 Task: Add a condition where "Ticket status Contains at least one of the following Closed" in pending tickets.
Action: Mouse moved to (137, 454)
Screenshot: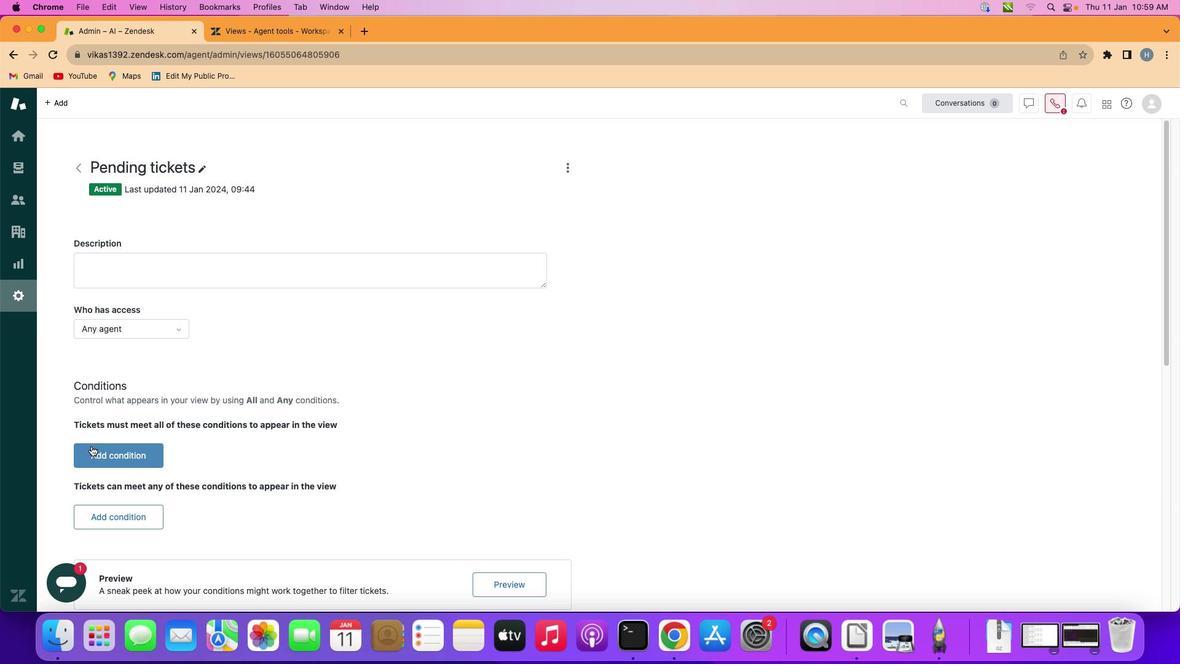 
Action: Mouse pressed left at (137, 454)
Screenshot: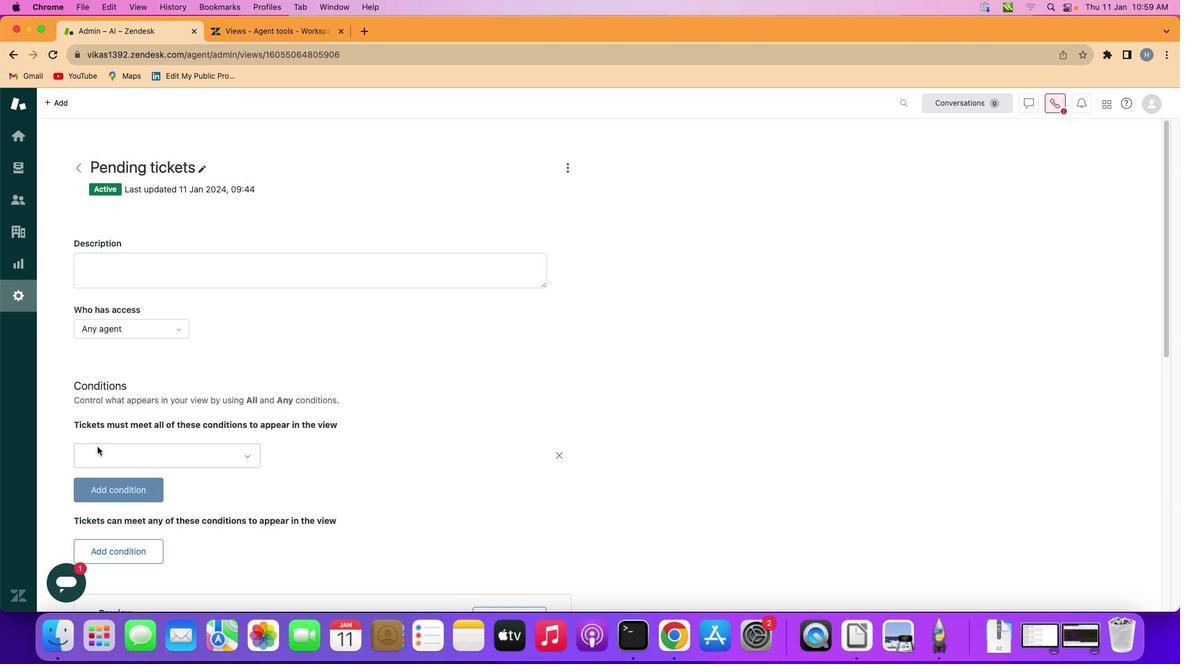 
Action: Mouse moved to (206, 455)
Screenshot: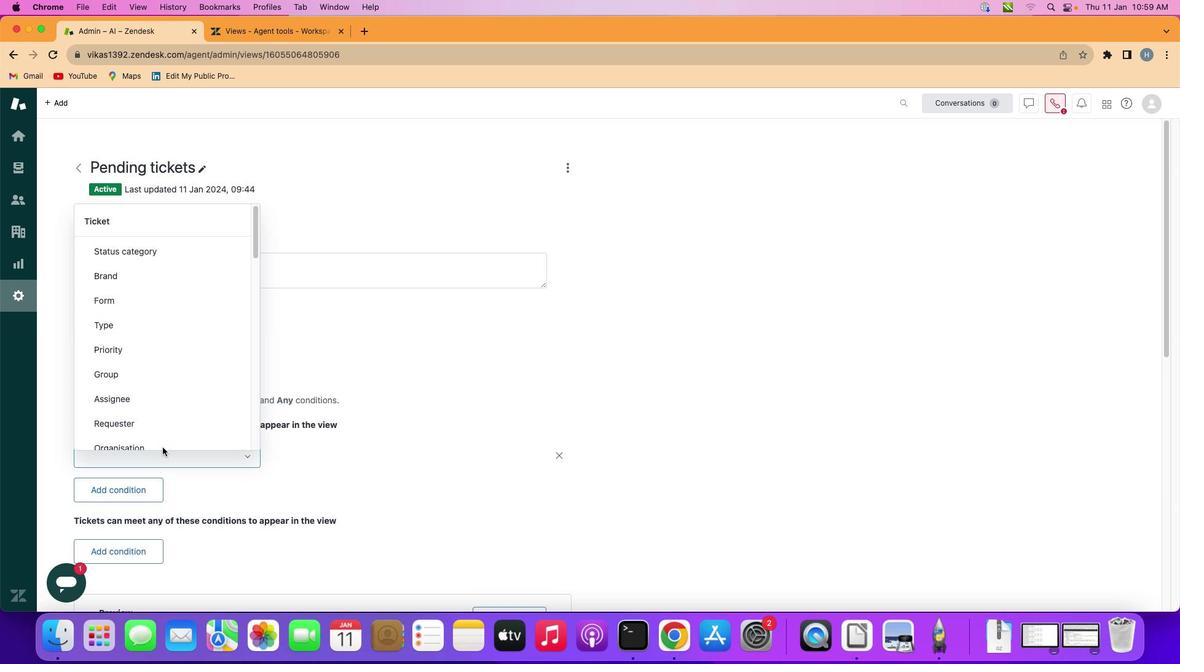
Action: Mouse pressed left at (206, 455)
Screenshot: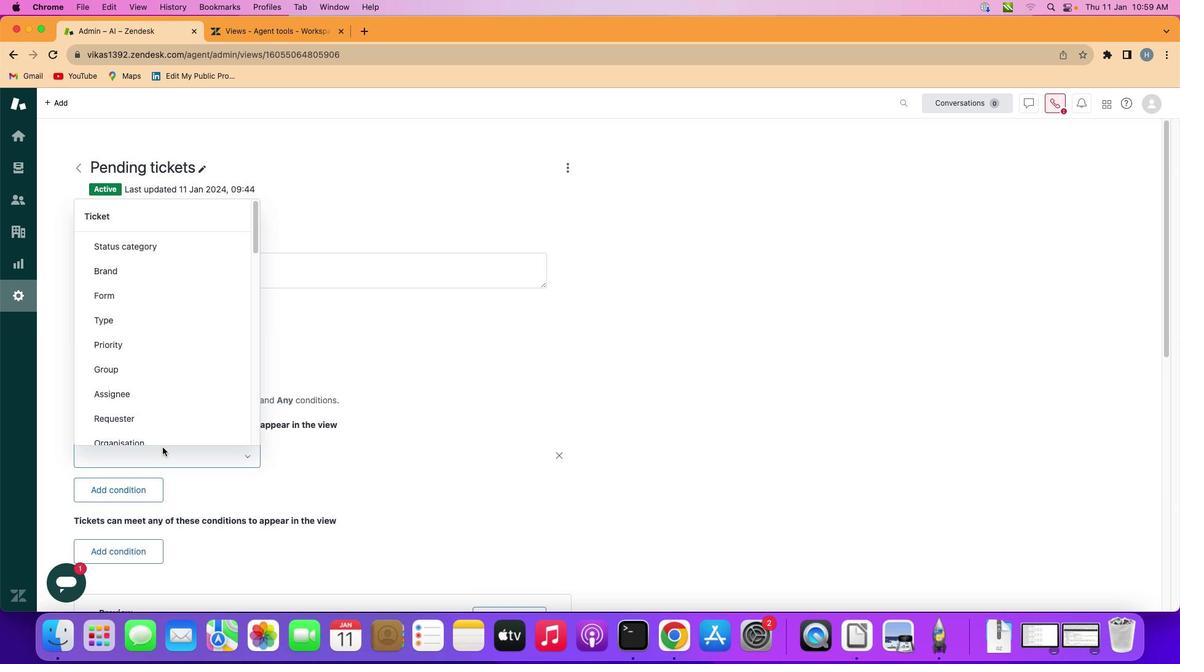 
Action: Mouse moved to (220, 351)
Screenshot: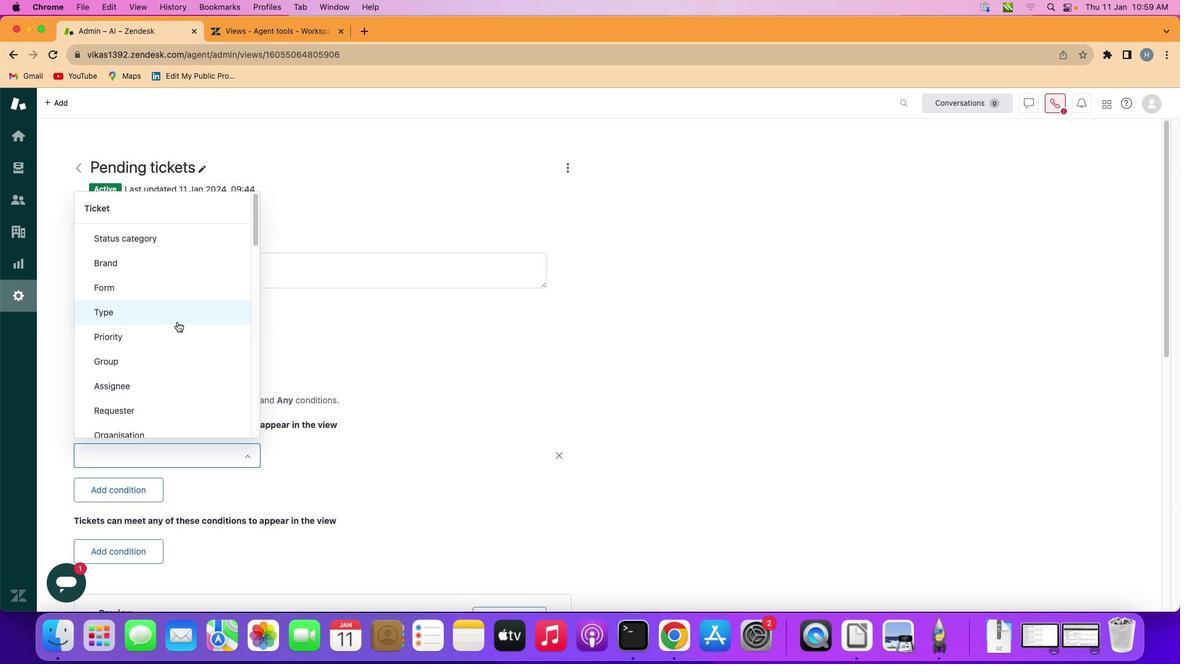 
Action: Mouse scrolled (220, 351) with delta (49, 83)
Screenshot: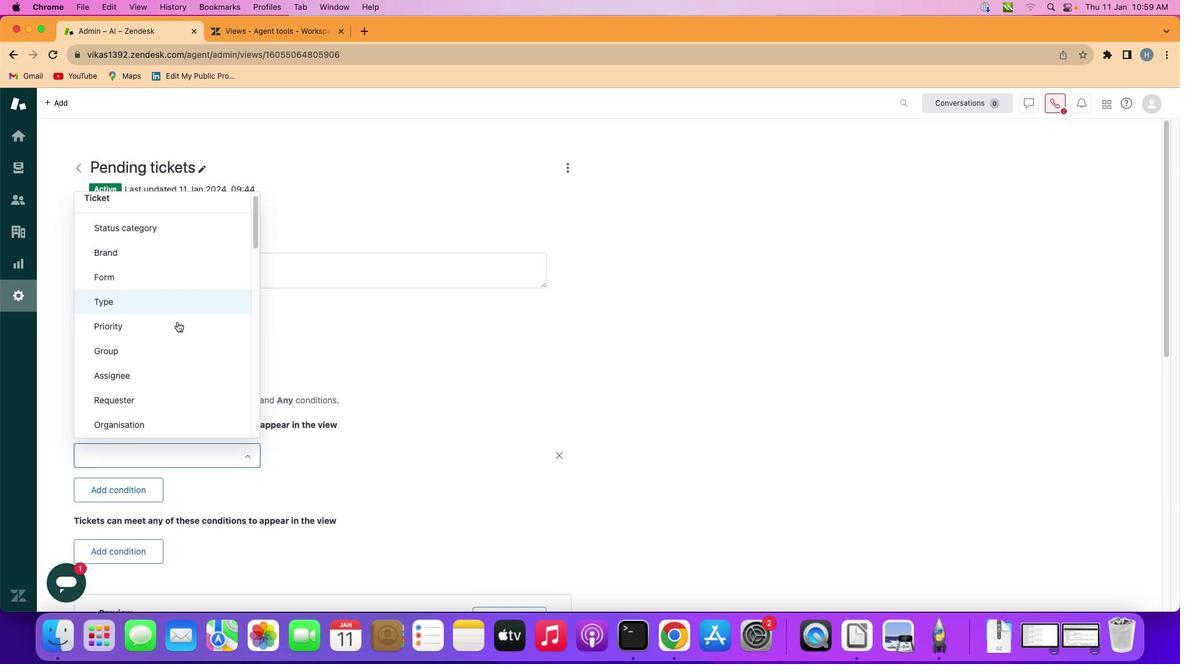 
Action: Mouse scrolled (220, 351) with delta (49, 83)
Screenshot: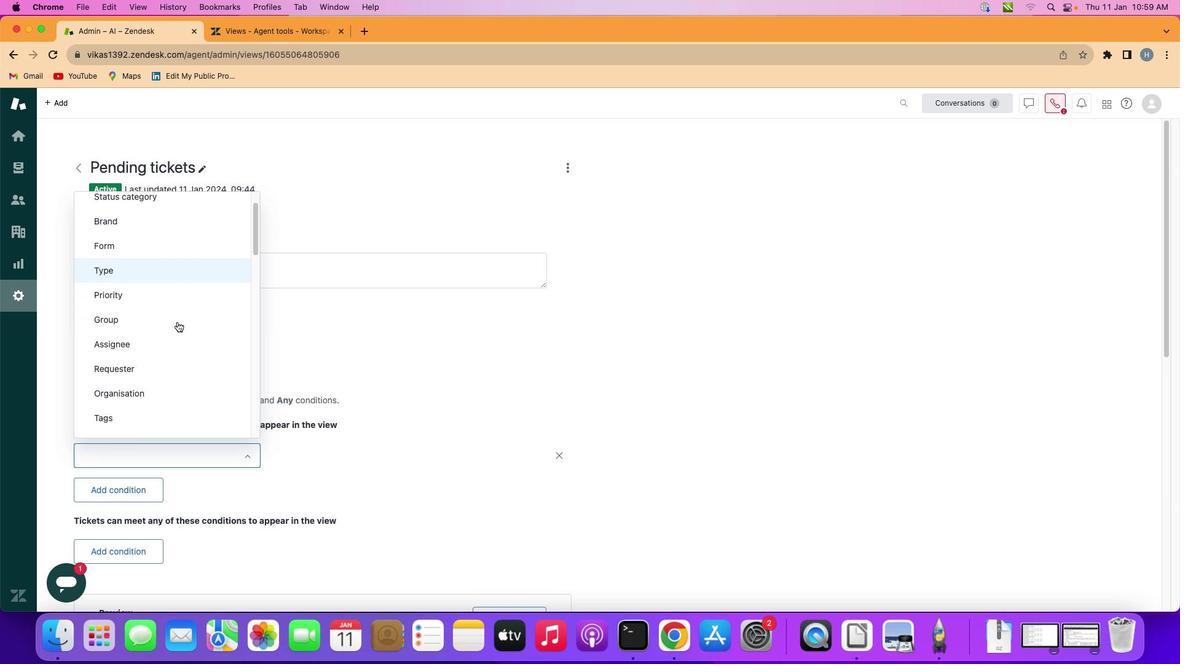 
Action: Mouse scrolled (220, 351) with delta (49, 83)
Screenshot: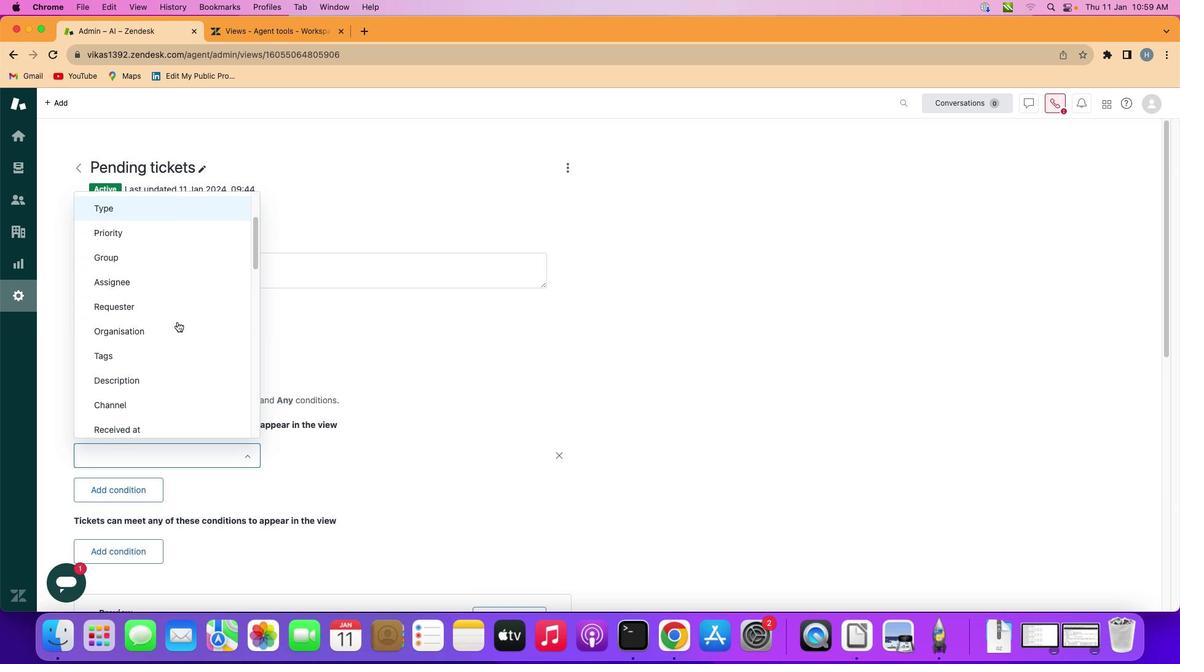 
Action: Mouse scrolled (220, 351) with delta (49, 82)
Screenshot: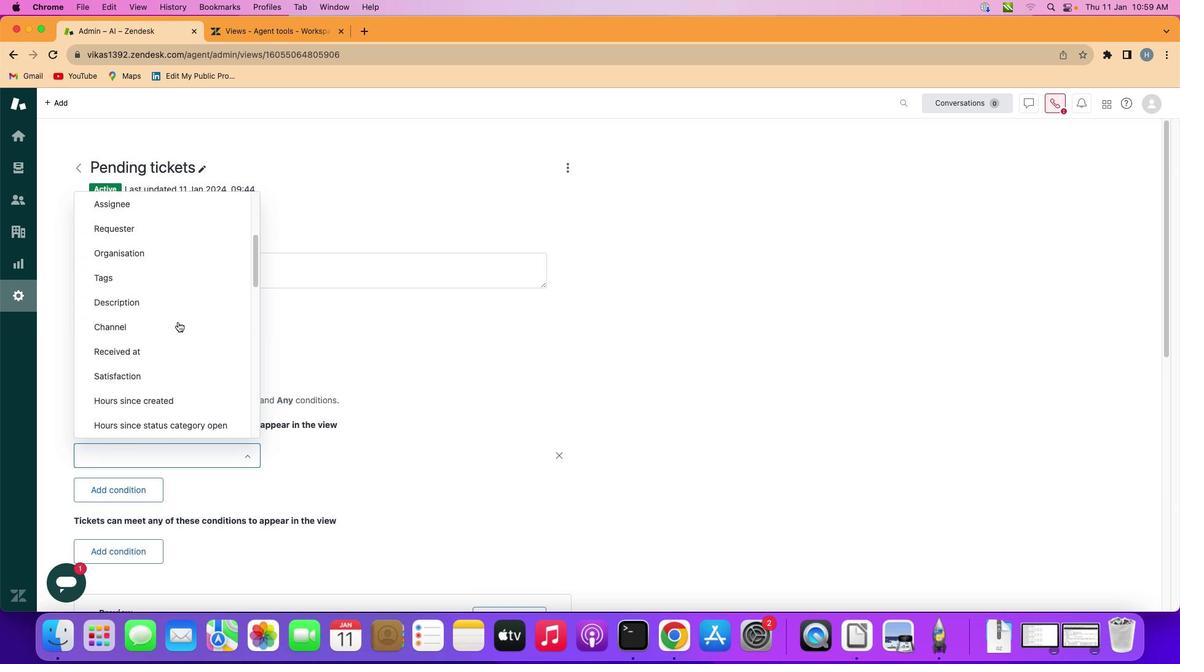 
Action: Mouse scrolled (220, 351) with delta (49, 81)
Screenshot: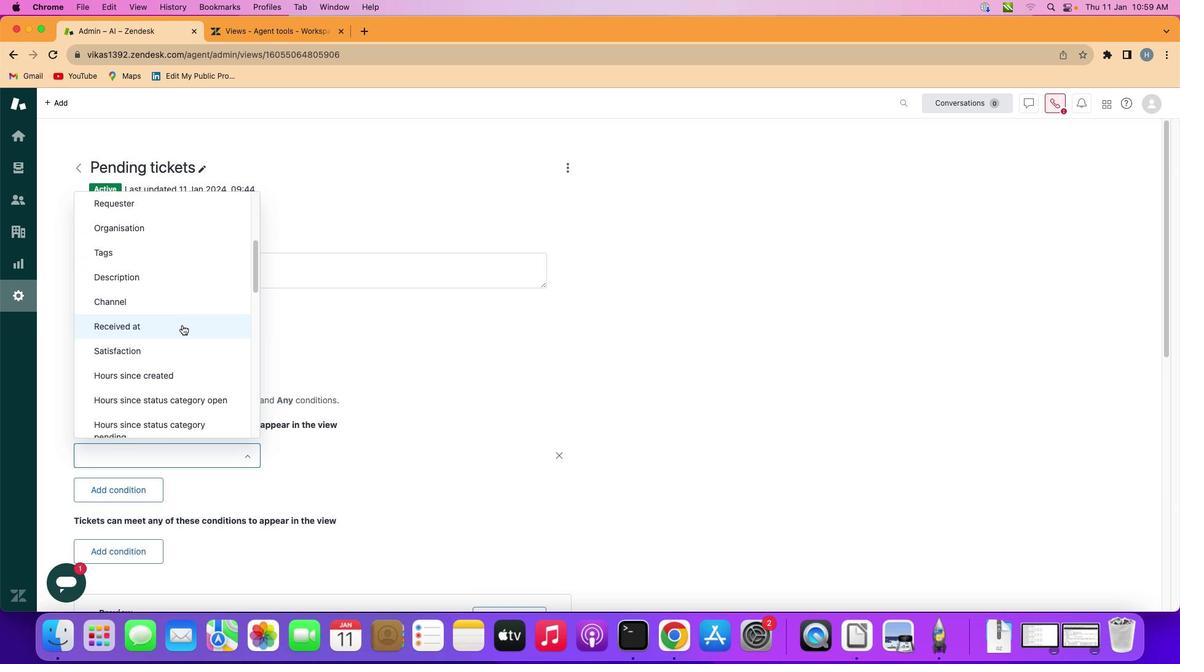 
Action: Mouse moved to (234, 362)
Screenshot: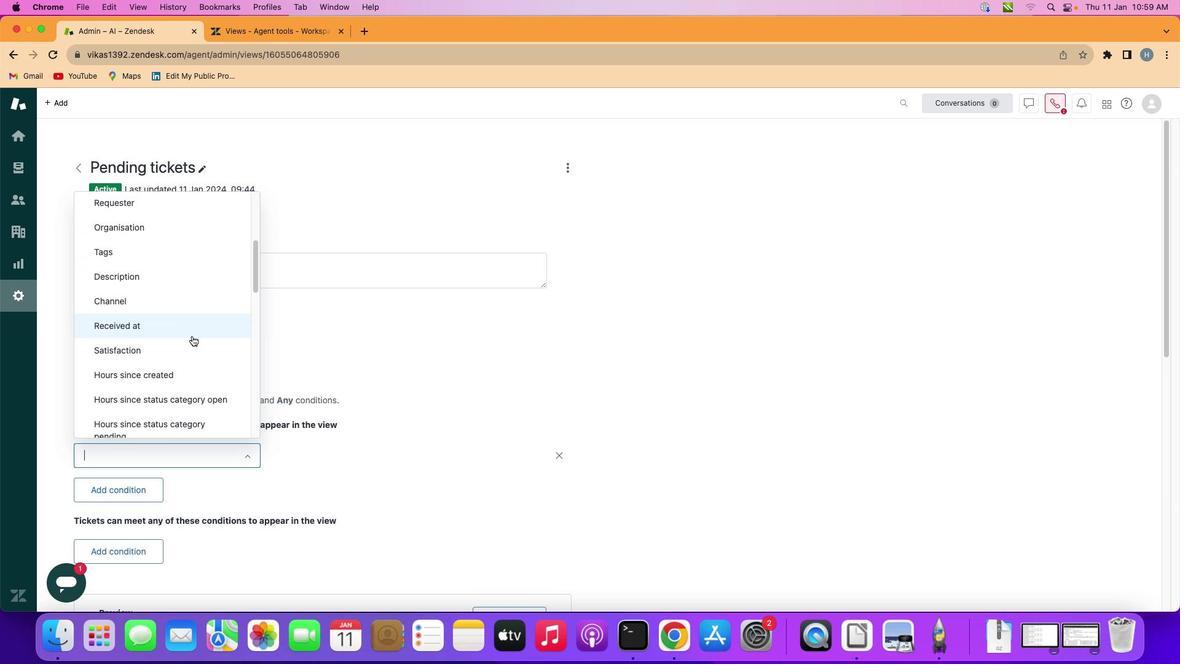 
Action: Mouse scrolled (234, 362) with delta (49, 83)
Screenshot: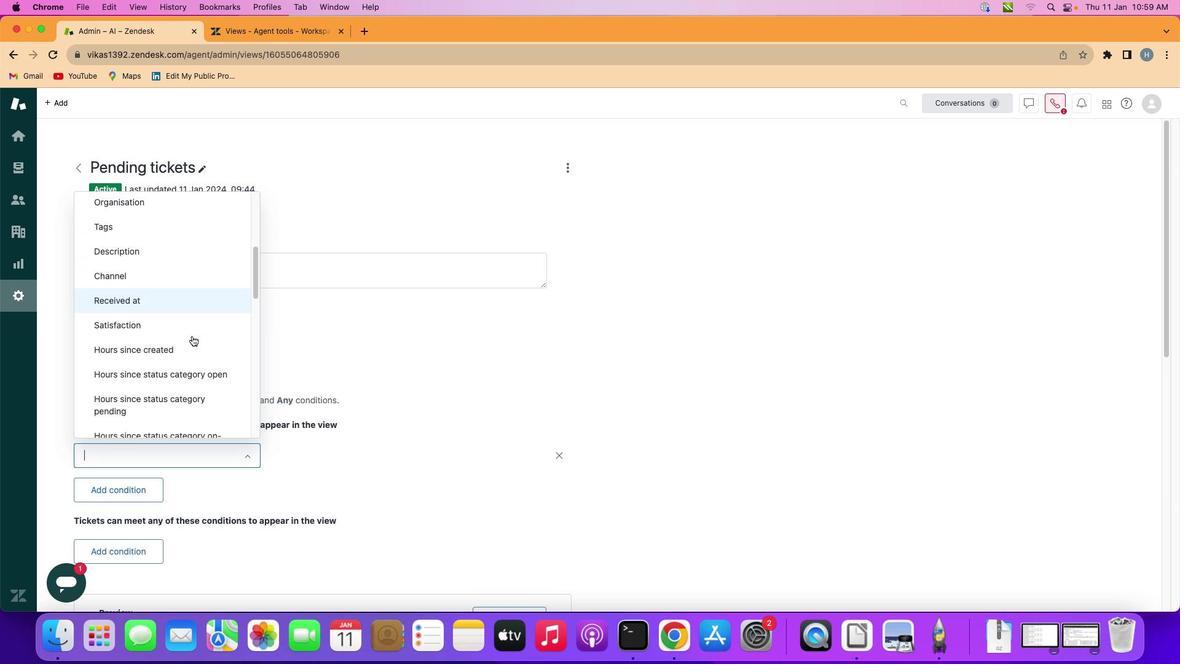 
Action: Mouse scrolled (234, 362) with delta (49, 83)
Screenshot: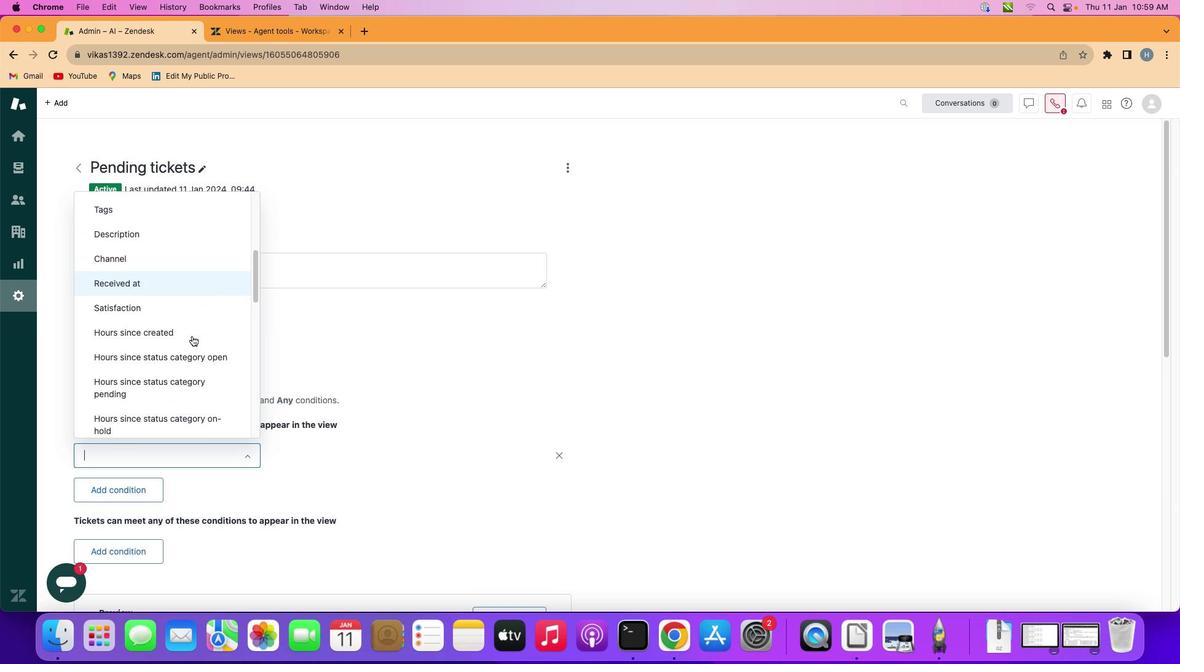 
Action: Mouse scrolled (234, 362) with delta (49, 83)
Screenshot: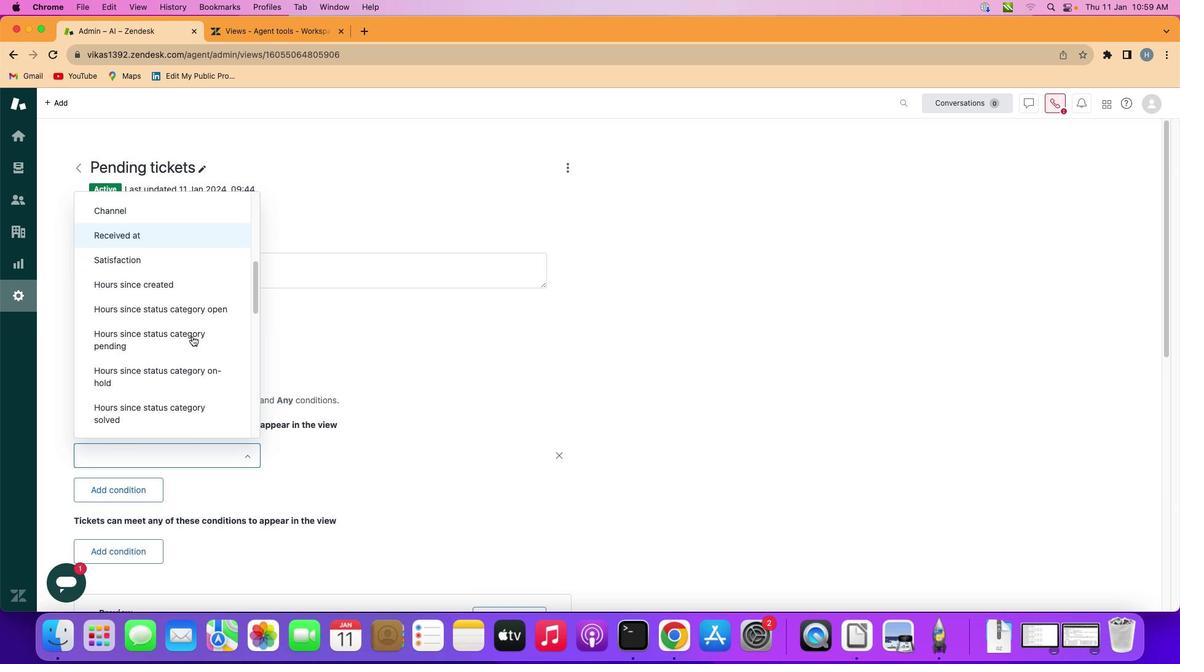 
Action: Mouse scrolled (234, 362) with delta (49, 82)
Screenshot: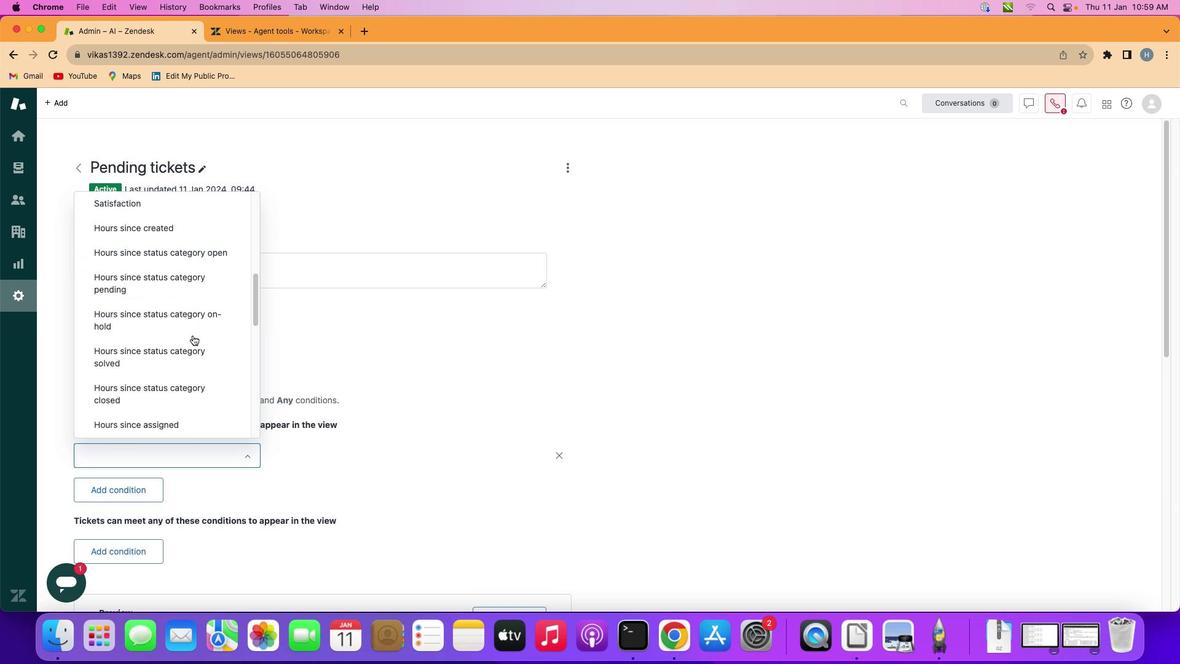 
Action: Mouse scrolled (234, 362) with delta (49, 82)
Screenshot: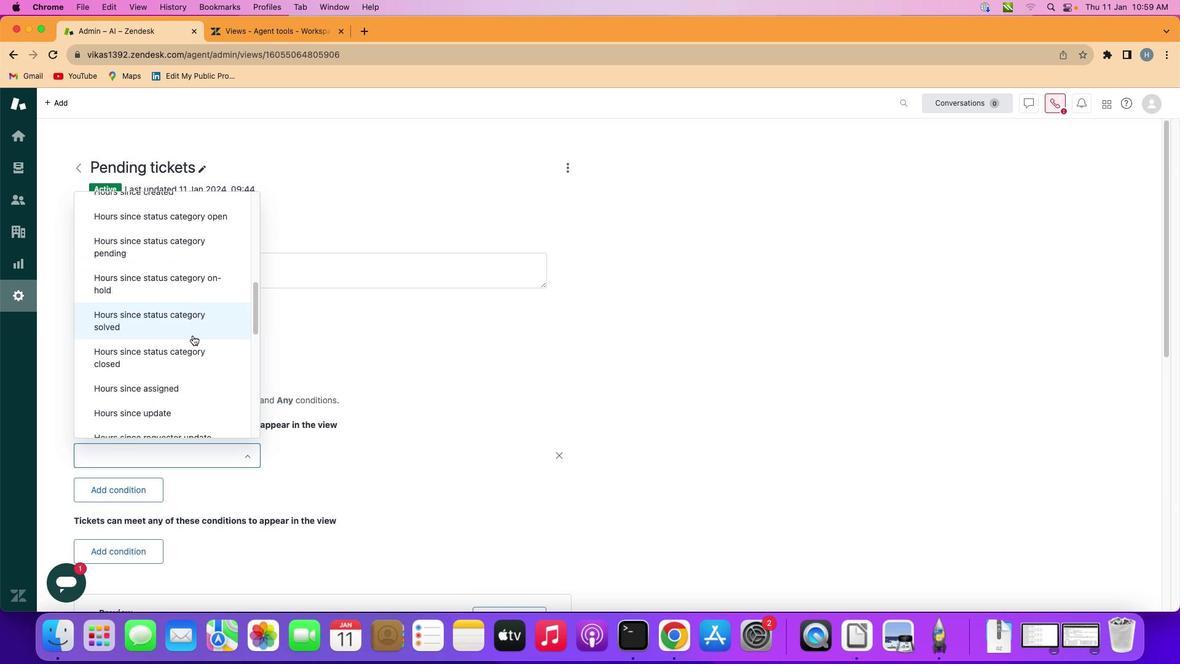 
Action: Mouse moved to (234, 362)
Screenshot: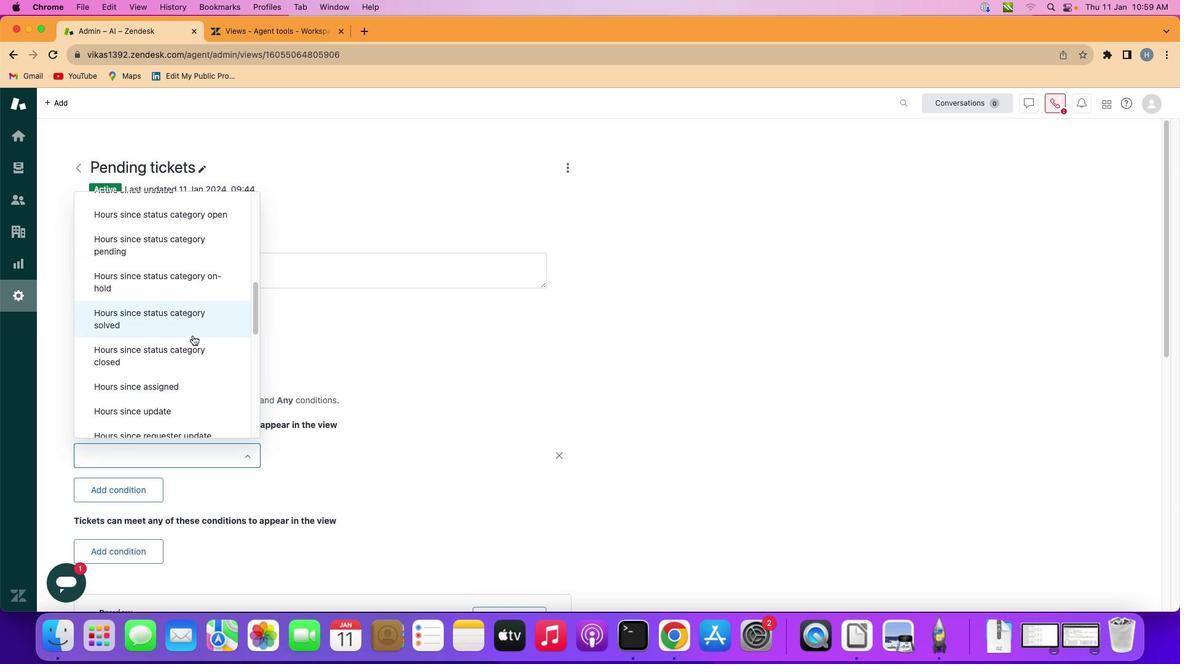 
Action: Mouse scrolled (234, 362) with delta (49, 83)
Screenshot: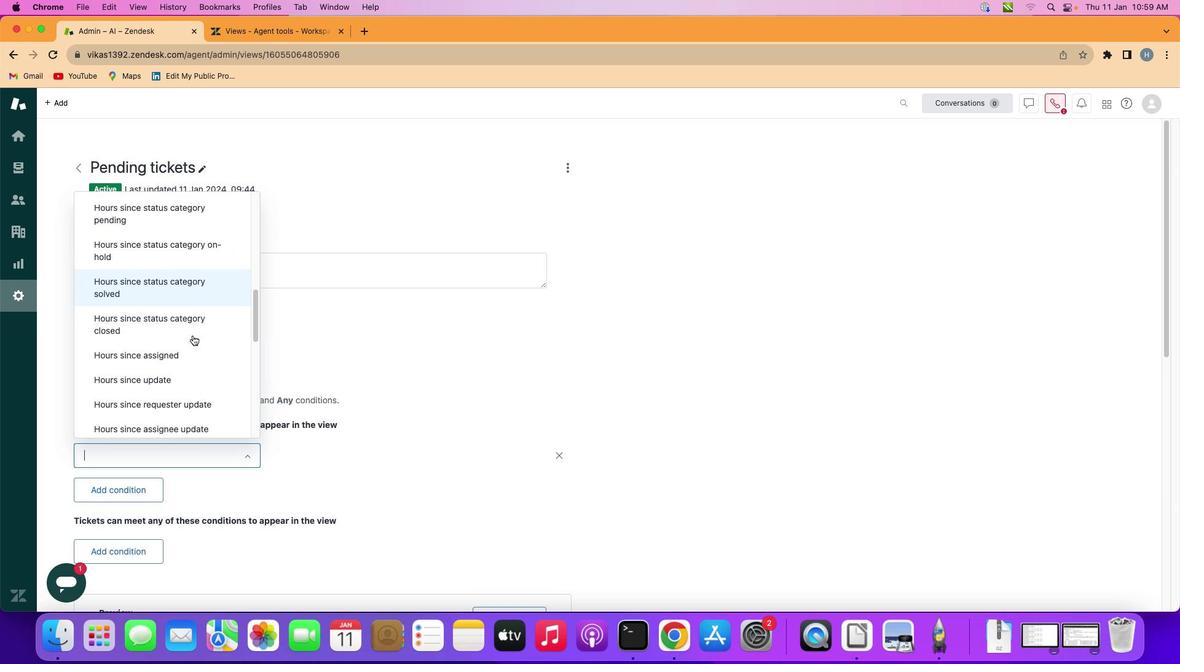 
Action: Mouse scrolled (234, 362) with delta (49, 83)
Screenshot: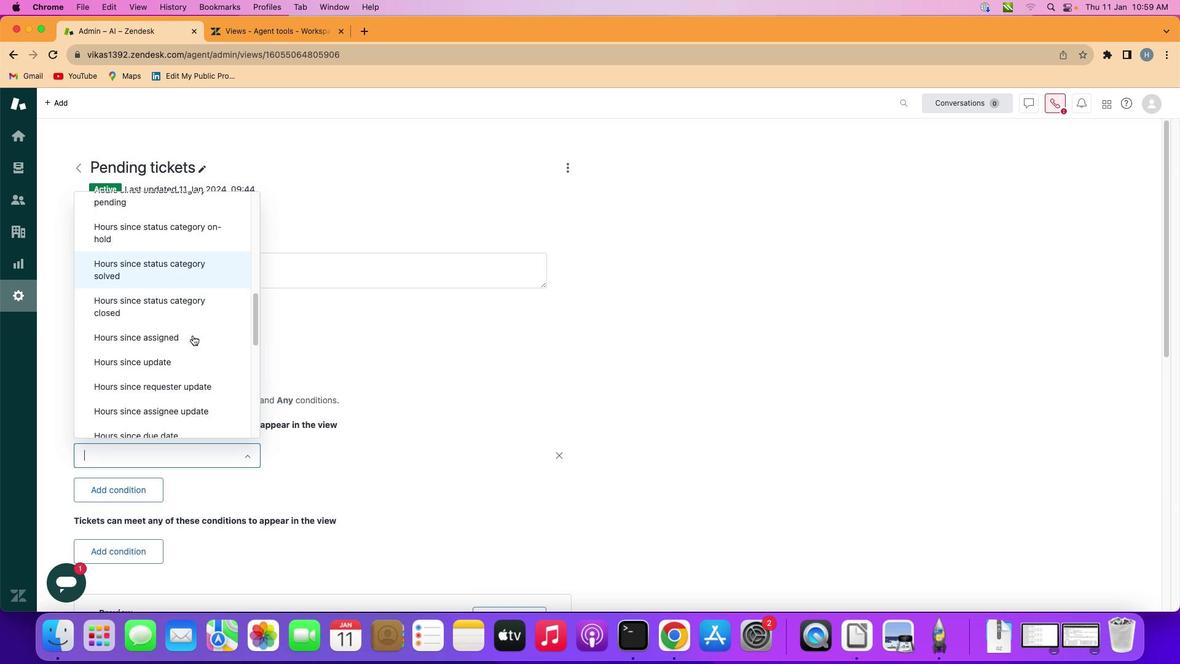 
Action: Mouse scrolled (234, 362) with delta (49, 82)
Screenshot: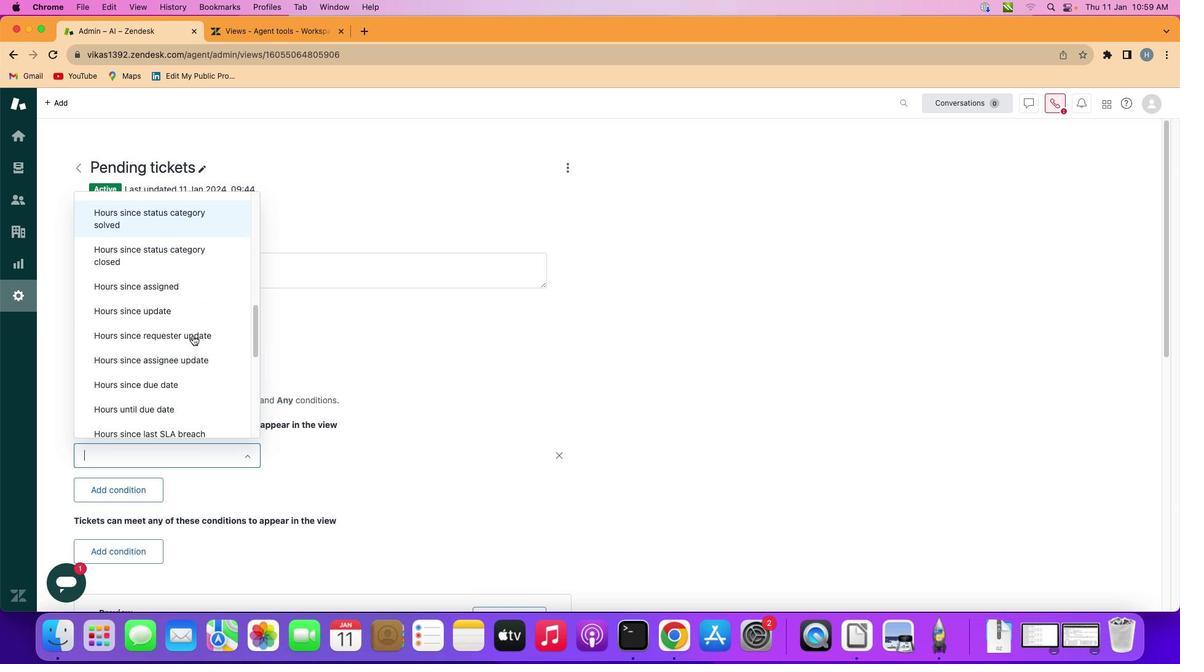 
Action: Mouse scrolled (234, 362) with delta (49, 82)
Screenshot: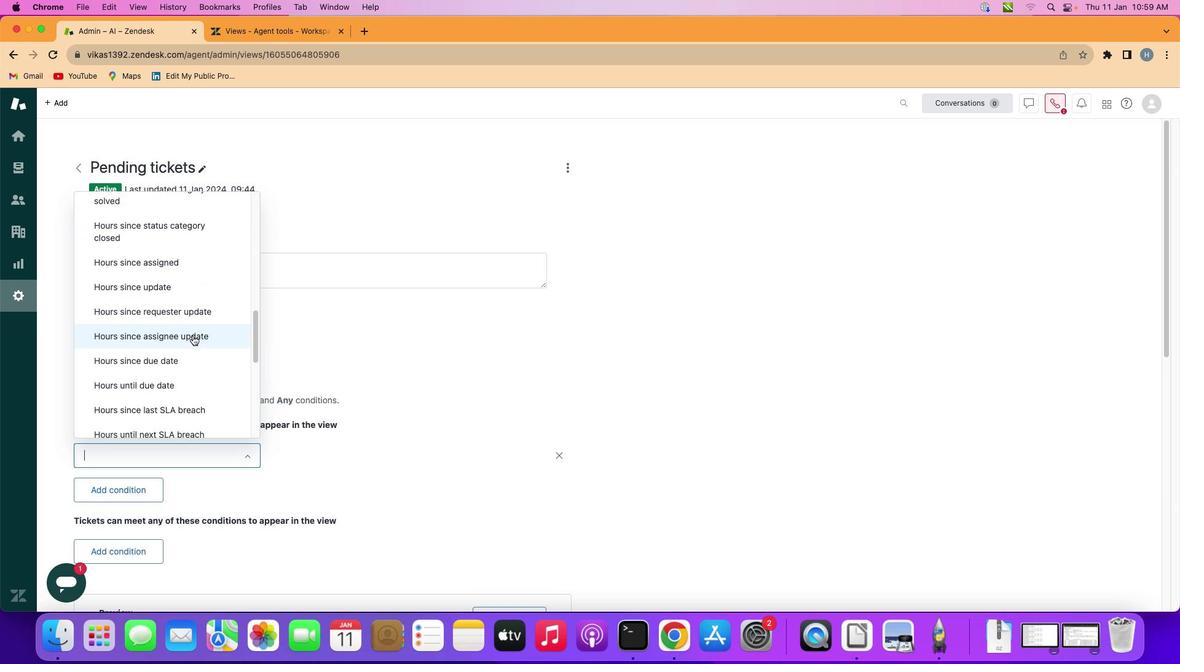 
Action: Mouse moved to (235, 362)
Screenshot: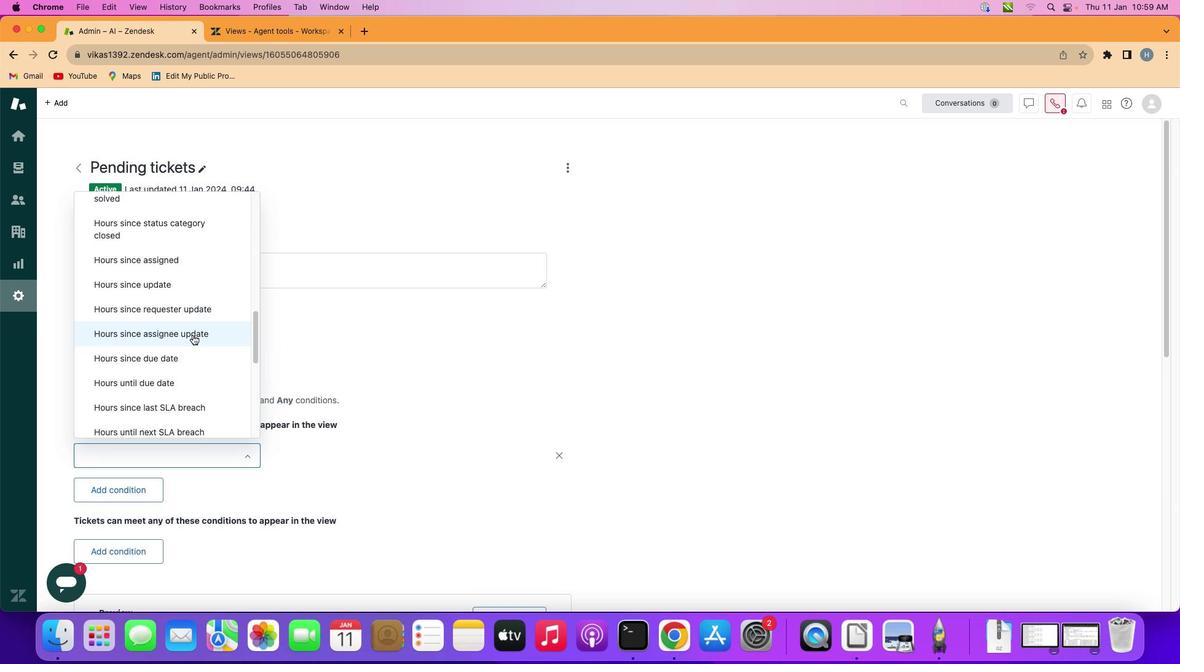 
Action: Mouse scrolled (235, 362) with delta (49, 83)
Screenshot: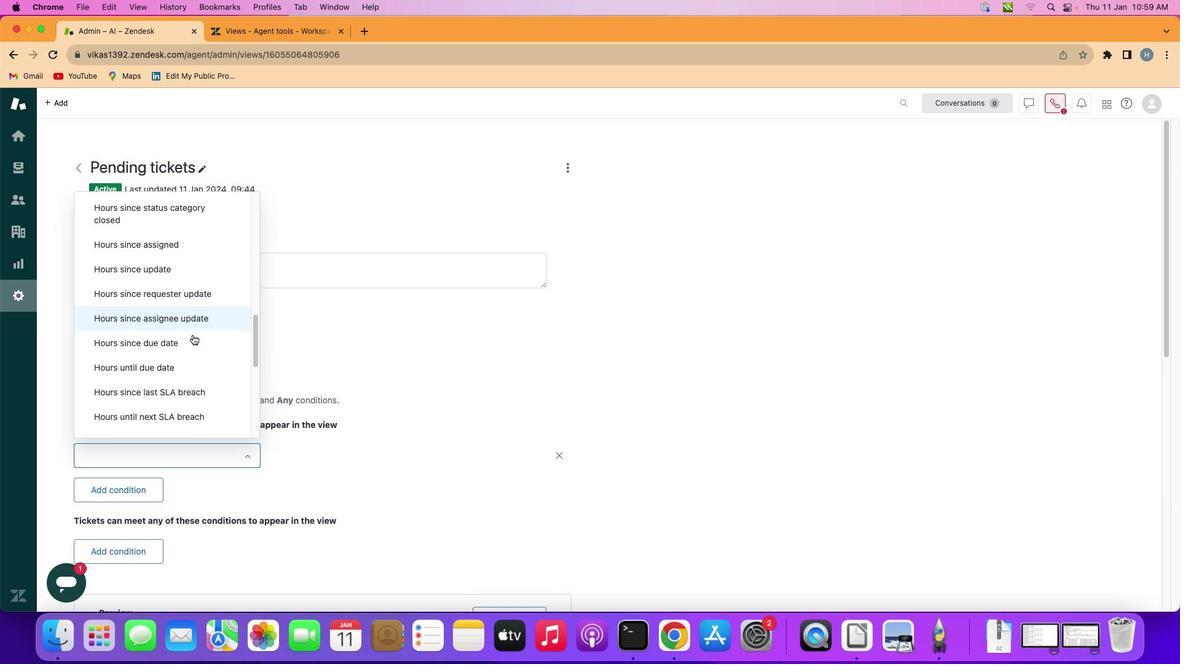 
Action: Mouse scrolled (235, 362) with delta (49, 83)
Screenshot: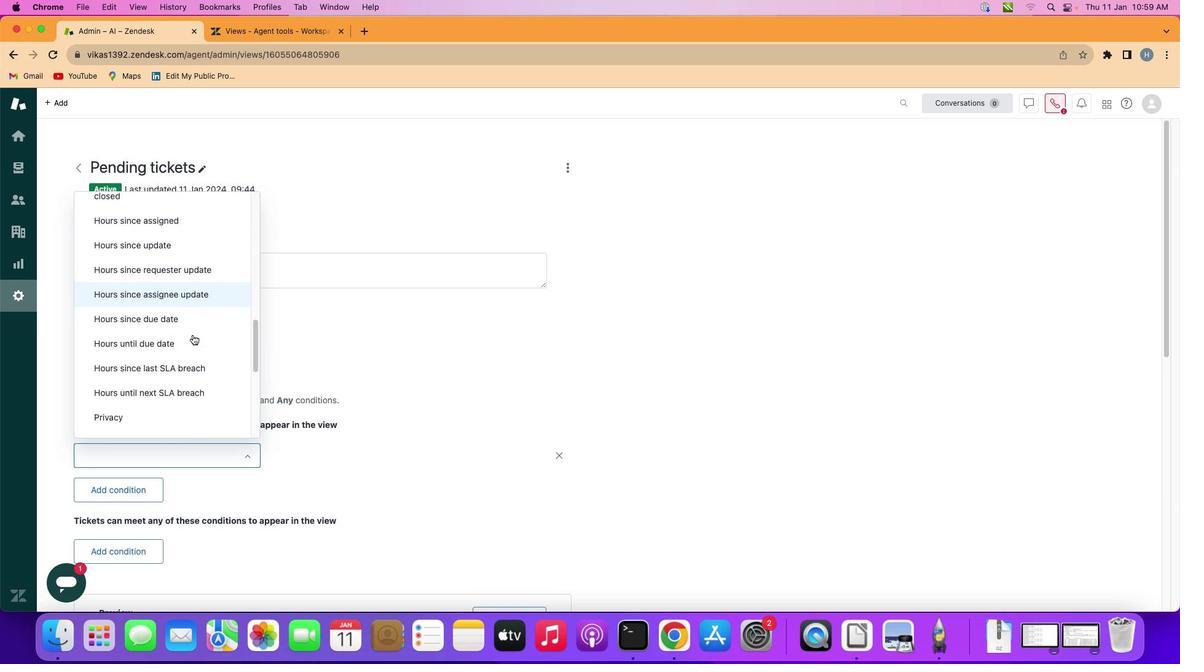 
Action: Mouse scrolled (235, 362) with delta (49, 83)
Screenshot: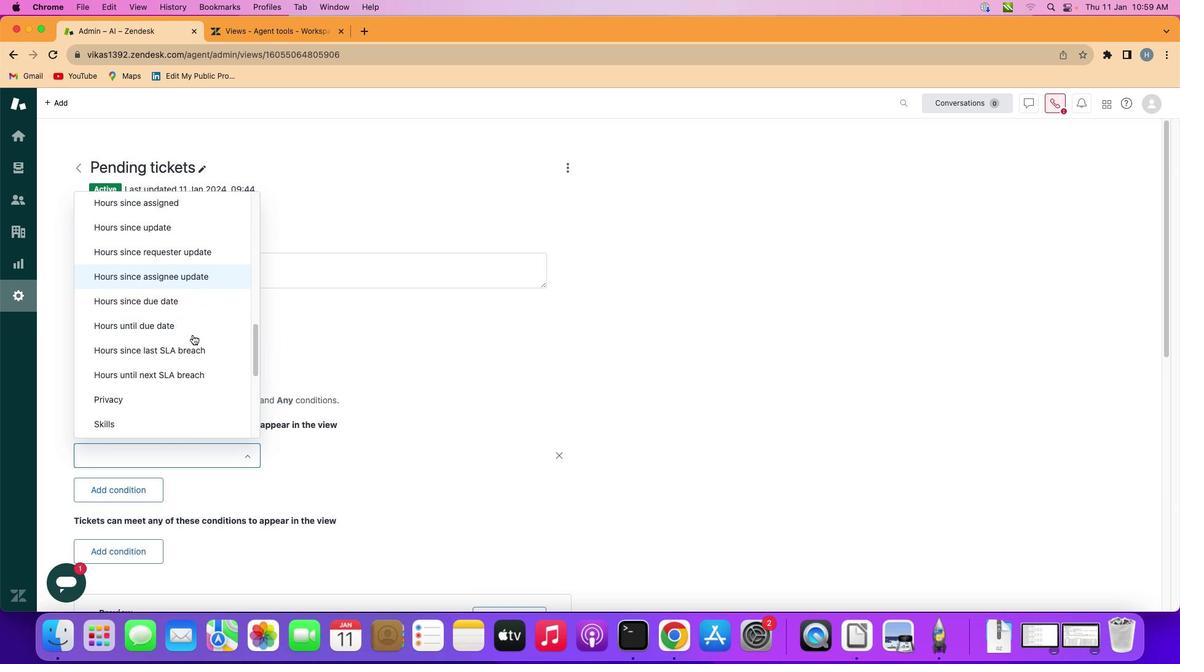 
Action: Mouse scrolled (235, 362) with delta (49, 83)
Screenshot: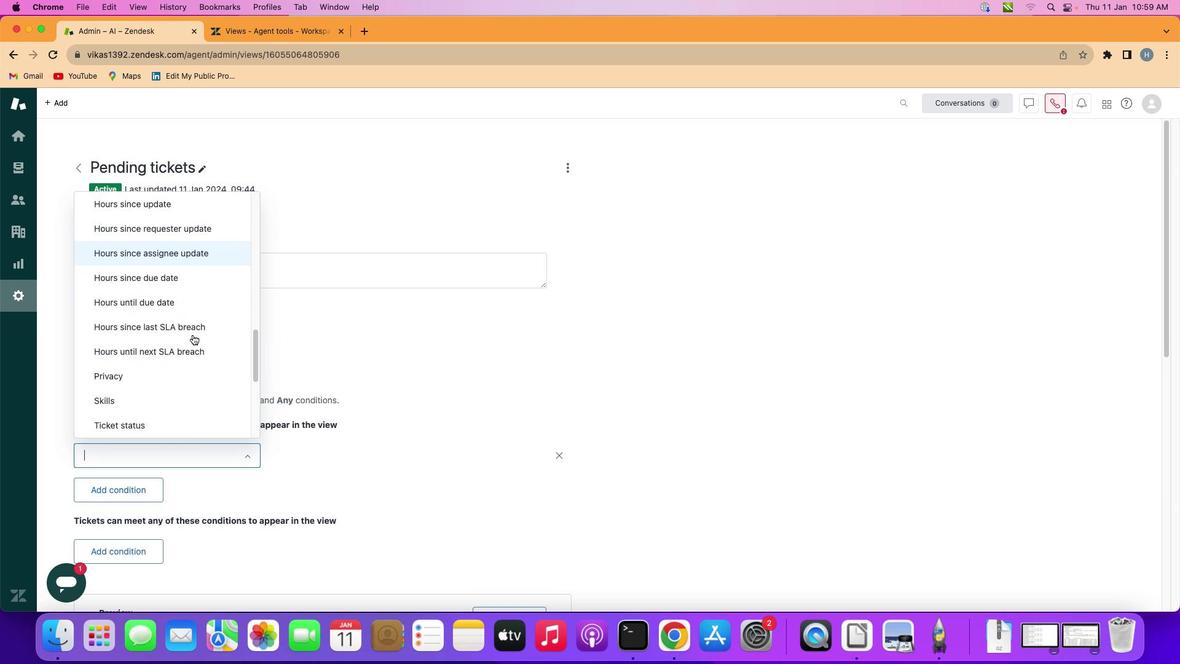 
Action: Mouse scrolled (235, 362) with delta (49, 83)
Screenshot: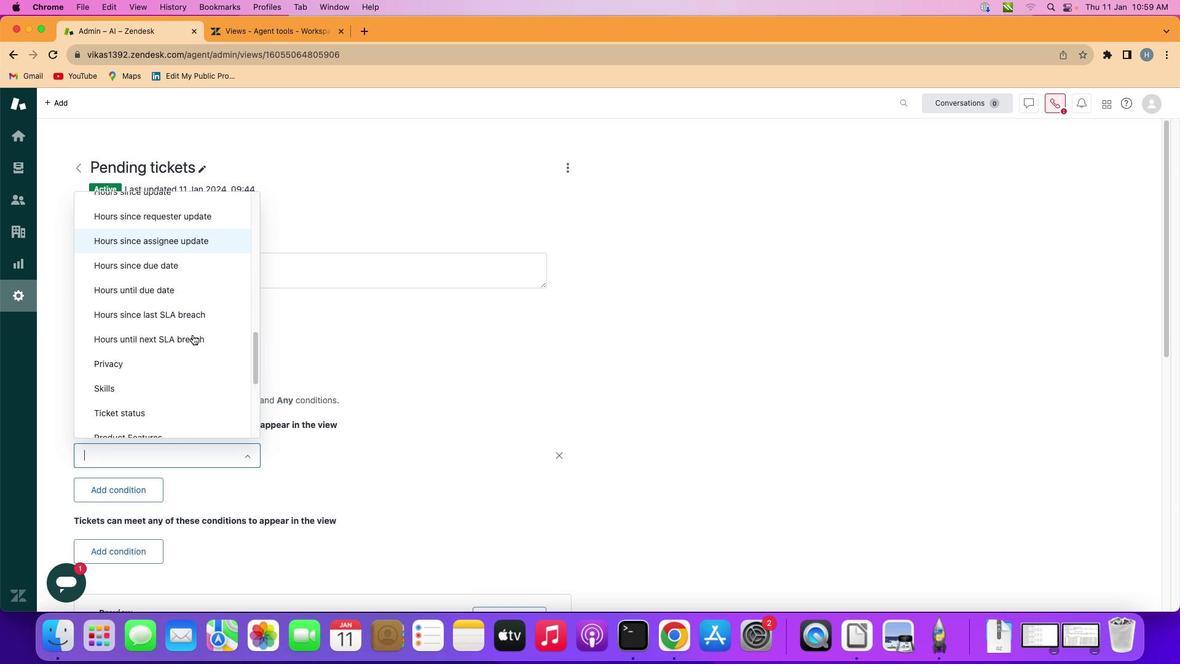 
Action: Mouse scrolled (235, 362) with delta (49, 83)
Screenshot: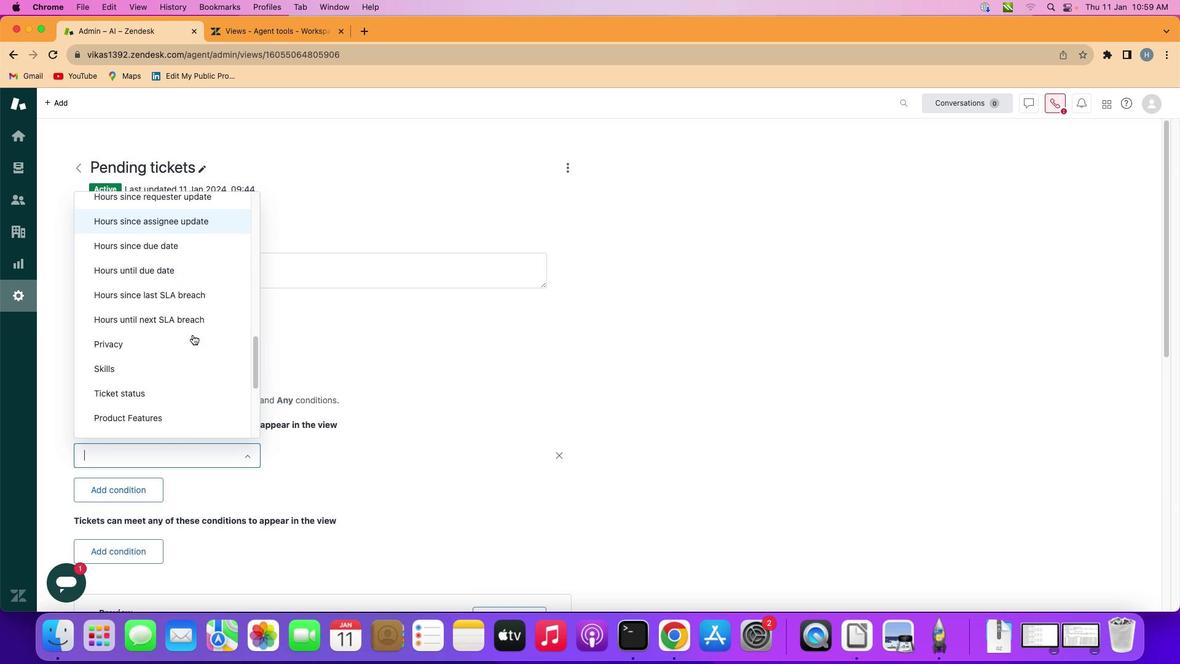 
Action: Mouse scrolled (235, 362) with delta (49, 83)
Screenshot: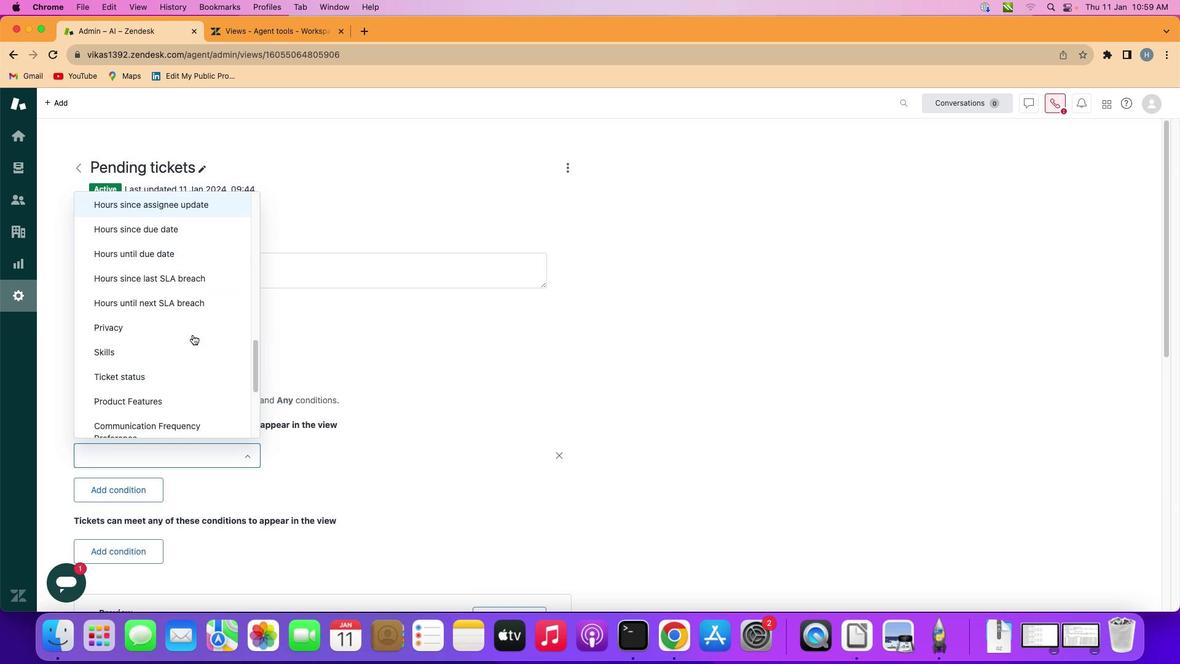 
Action: Mouse moved to (223, 393)
Screenshot: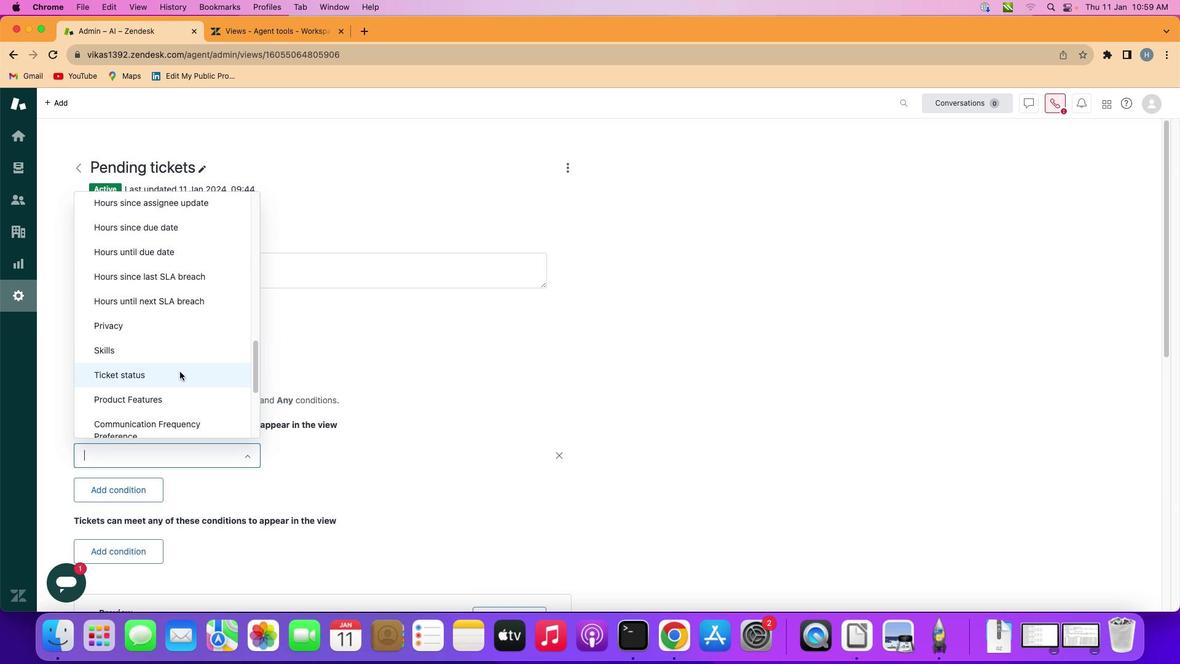
Action: Mouse pressed left at (223, 393)
Screenshot: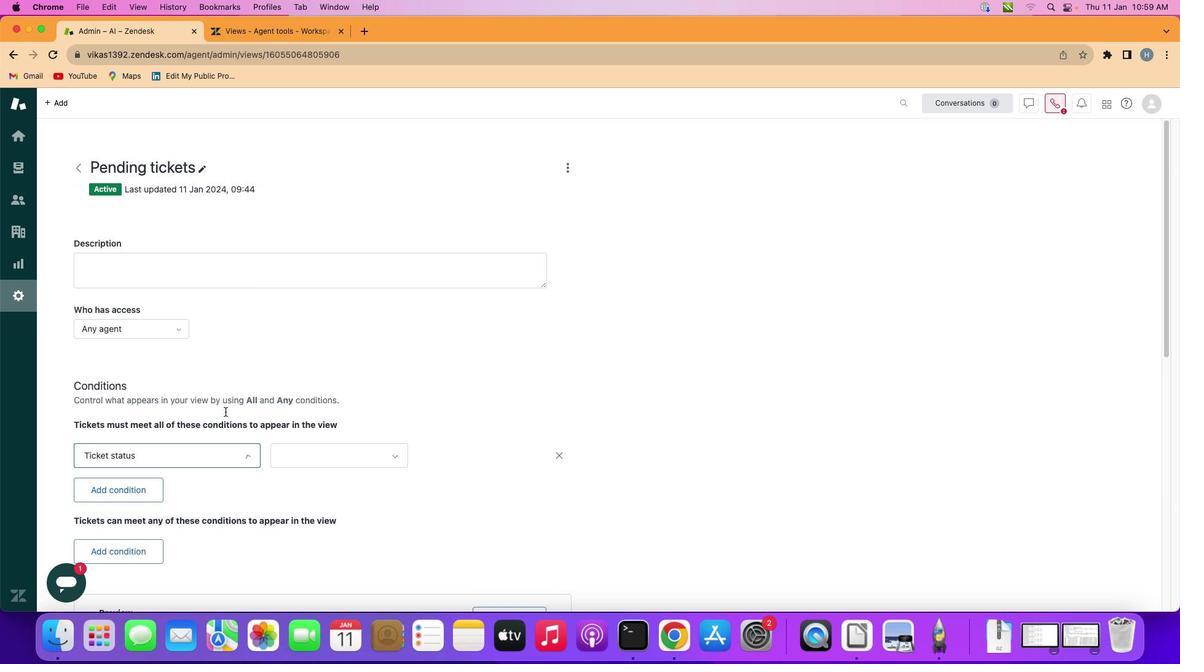 
Action: Mouse moved to (354, 458)
Screenshot: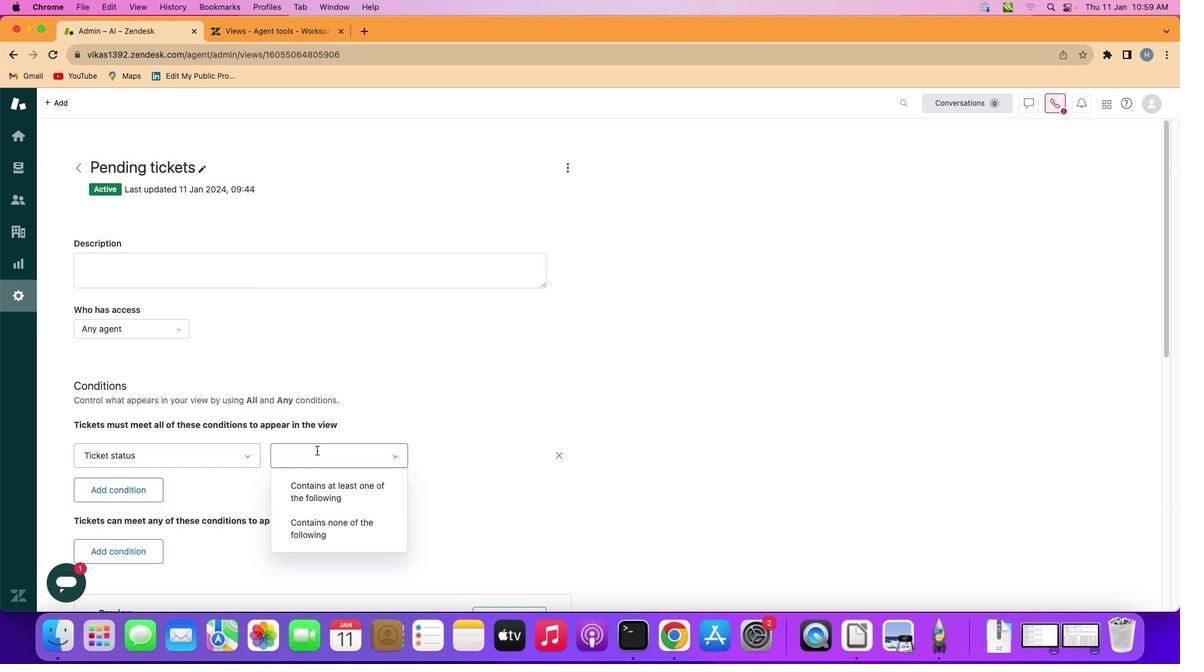 
Action: Mouse pressed left at (354, 458)
Screenshot: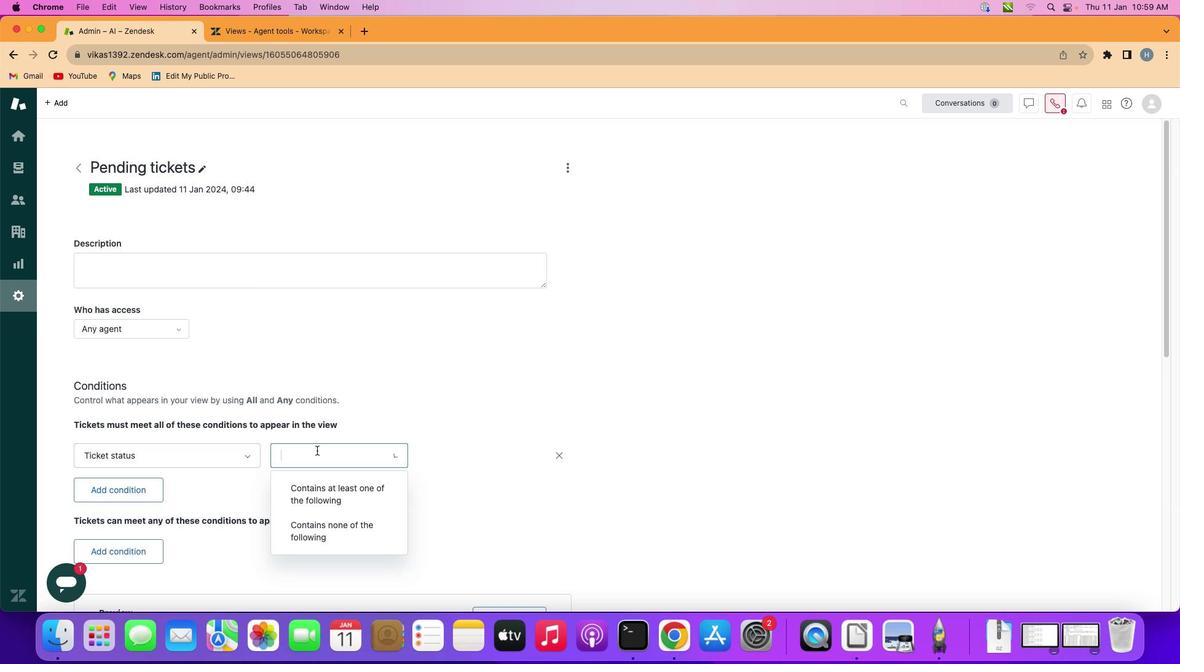
Action: Mouse moved to (366, 495)
Screenshot: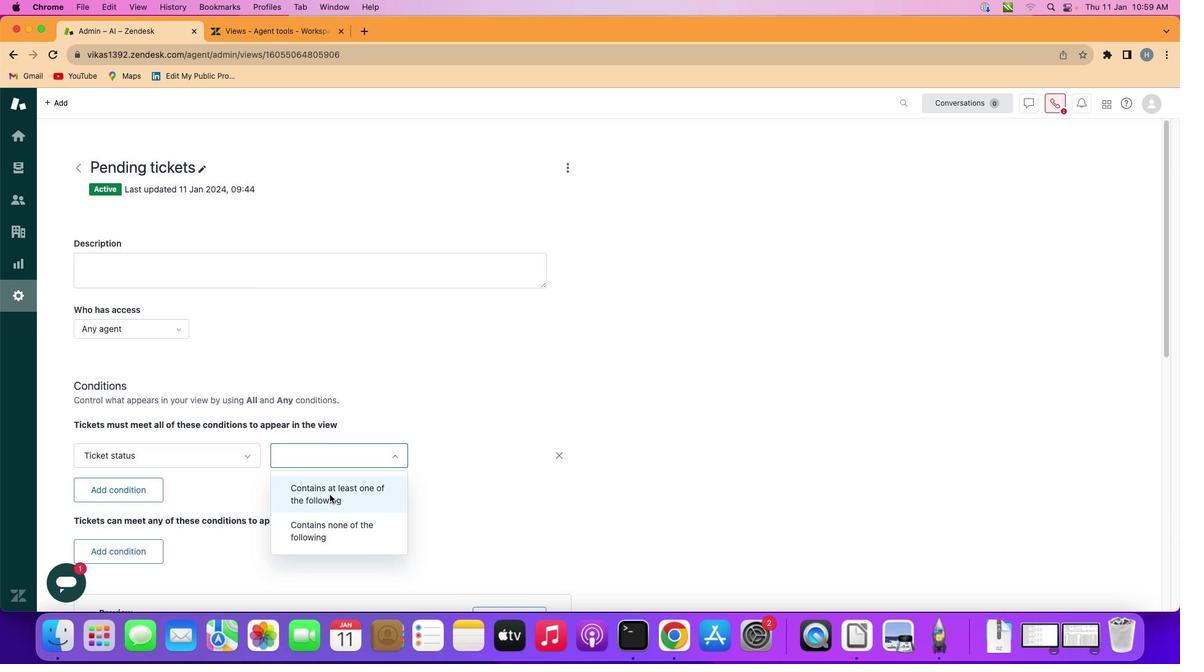 
Action: Mouse pressed left at (366, 495)
Screenshot: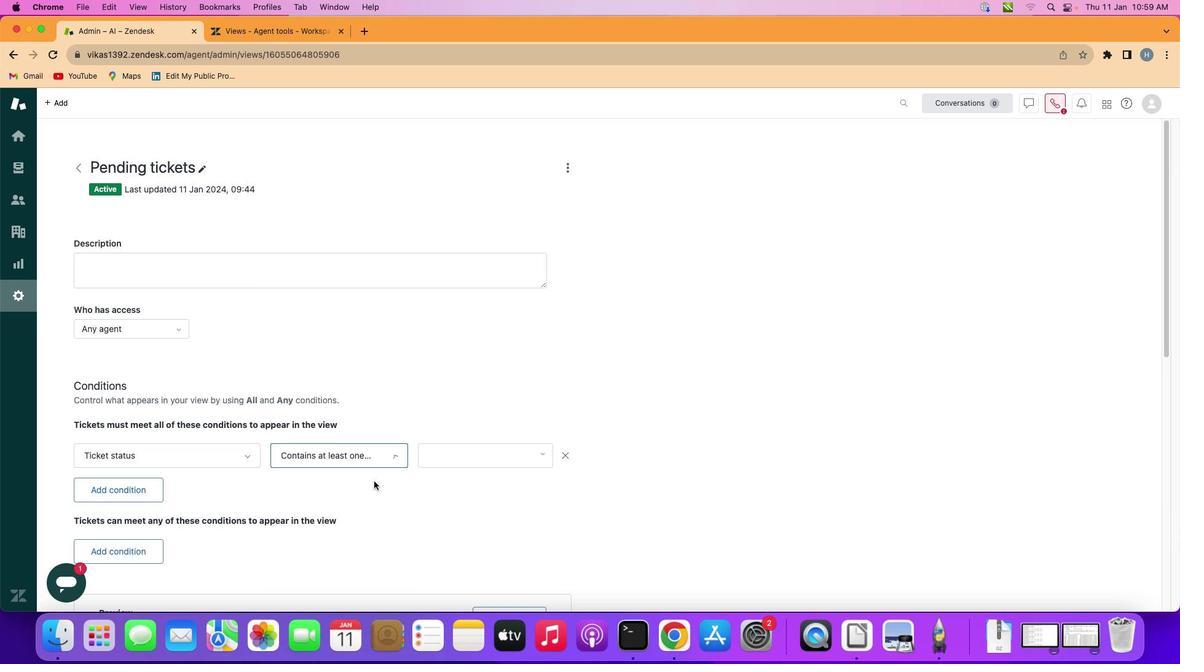 
Action: Mouse moved to (492, 468)
Screenshot: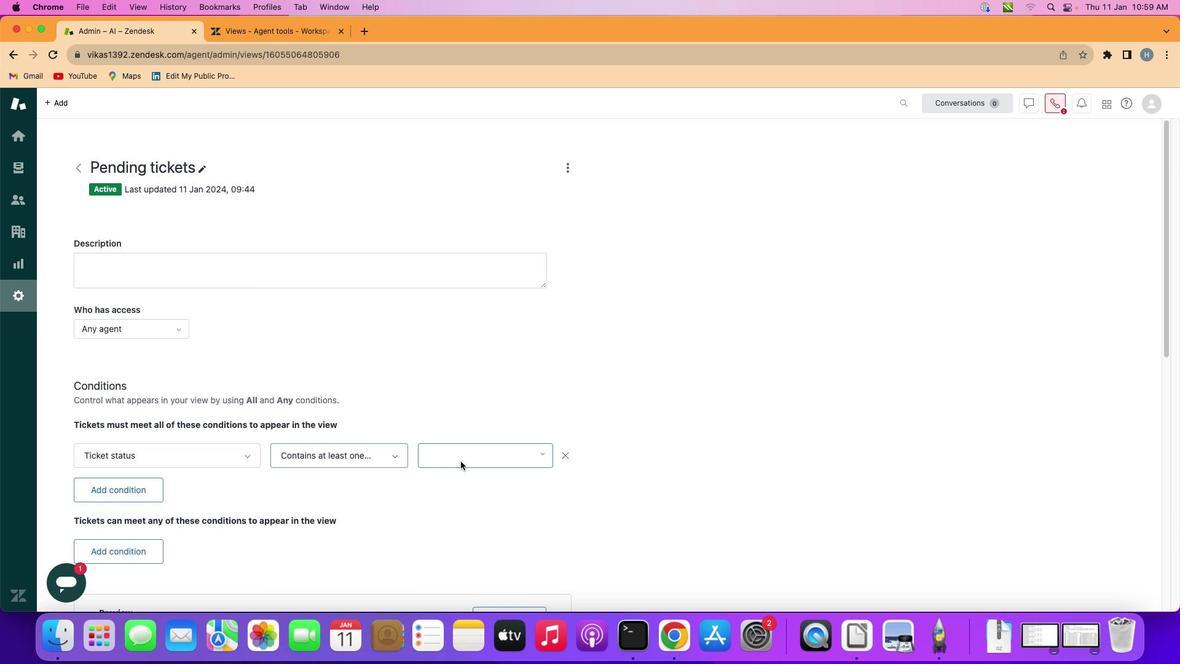 
Action: Mouse pressed left at (492, 468)
Screenshot: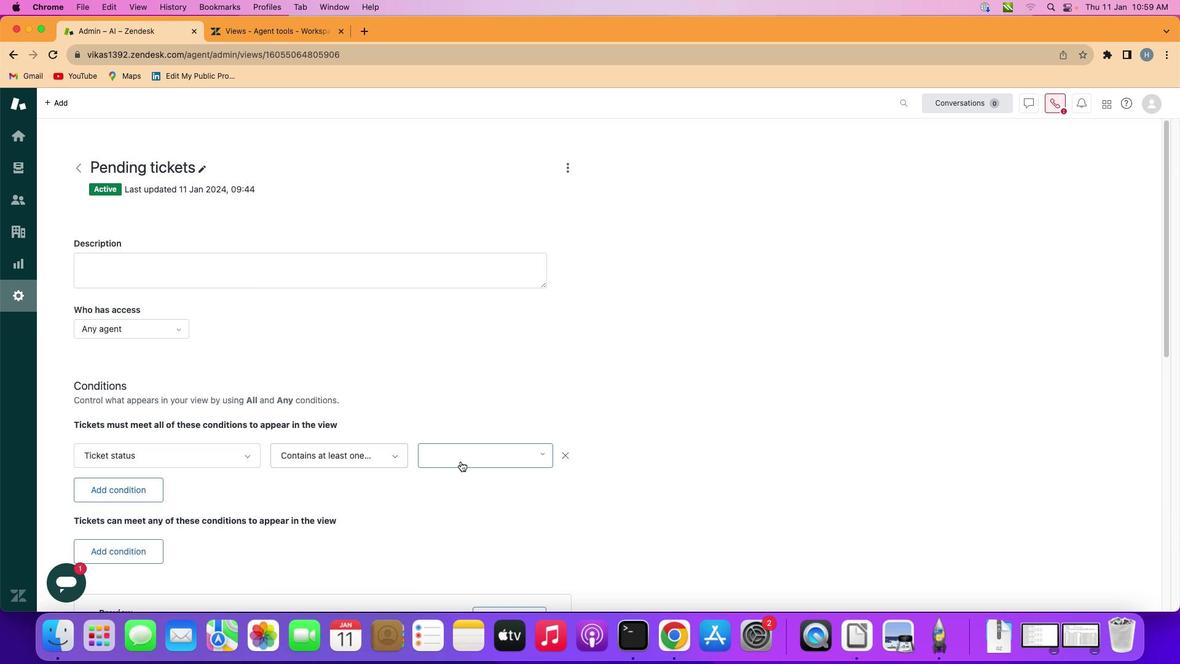 
Action: Mouse moved to (494, 530)
Screenshot: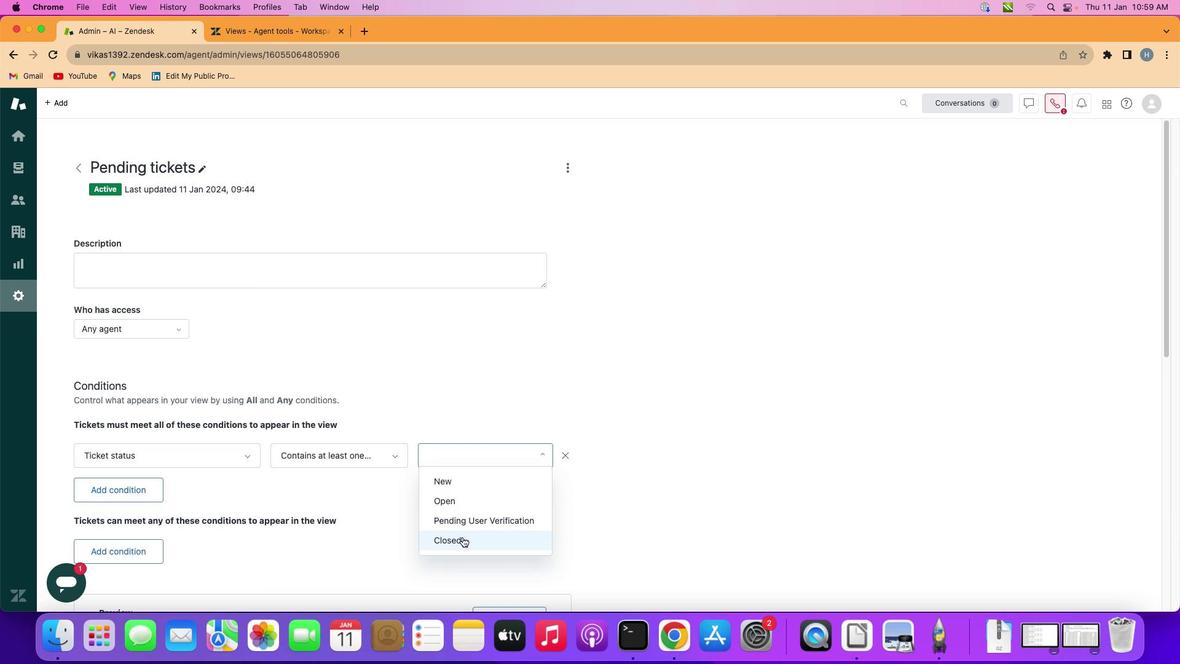 
Action: Mouse pressed left at (494, 530)
Screenshot: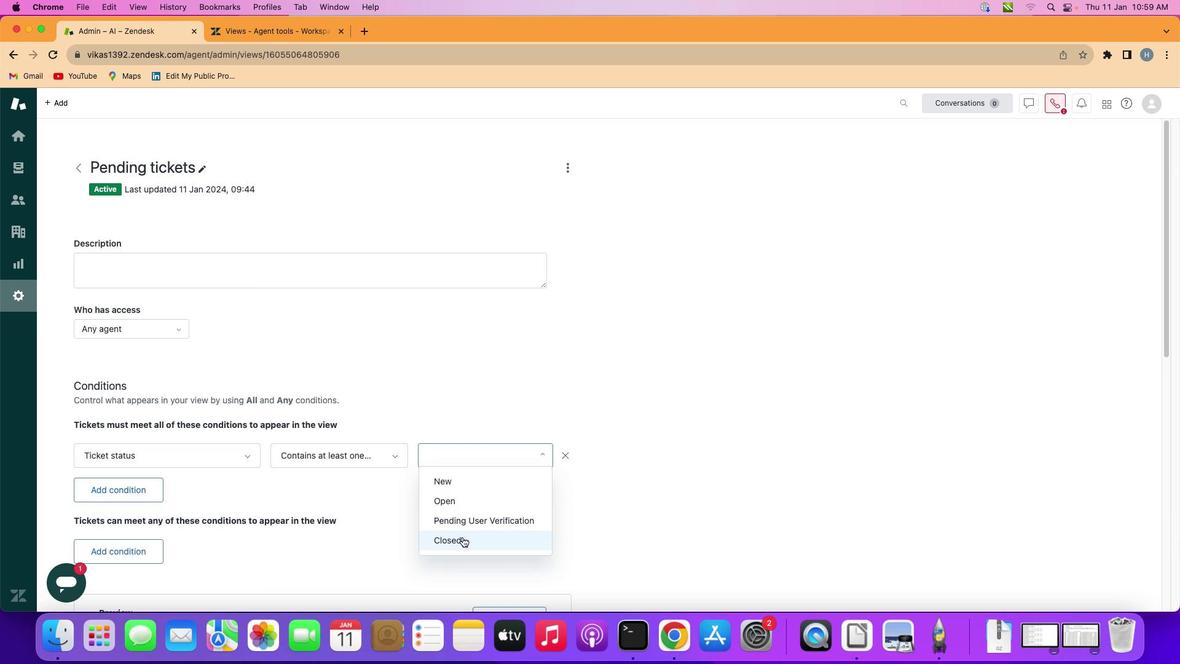 
Action: Mouse moved to (605, 510)
Screenshot: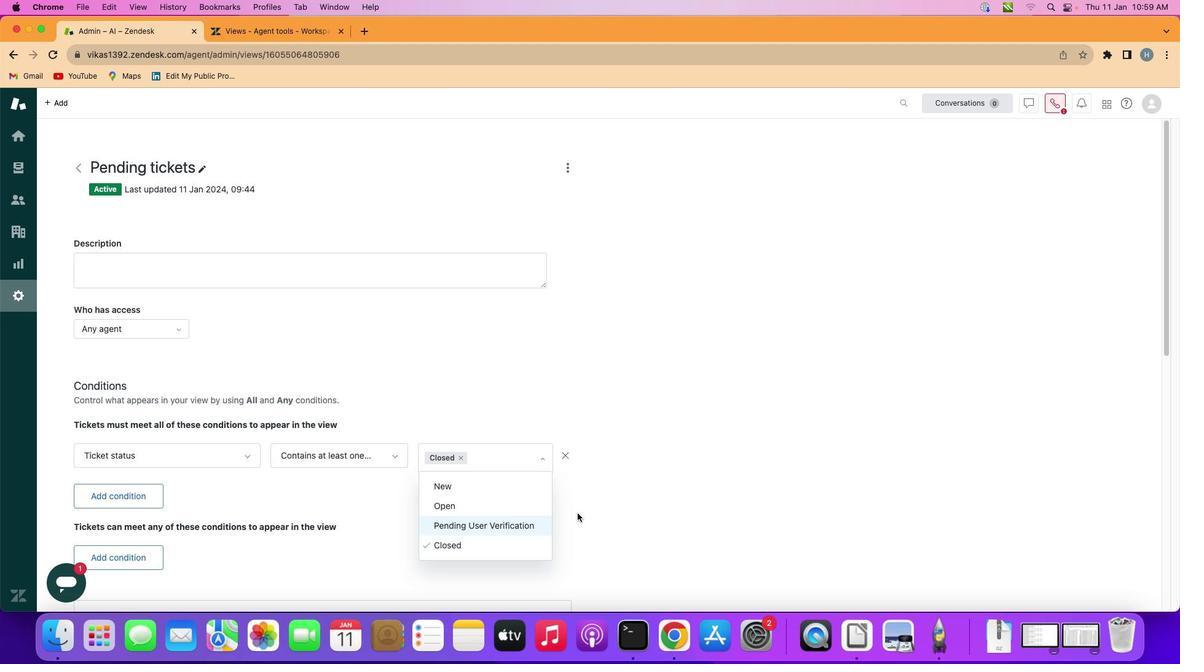 
